 Task: Create a new managed package or unmanaged package in the package manager
Action: Mouse moved to (266, 205)
Screenshot: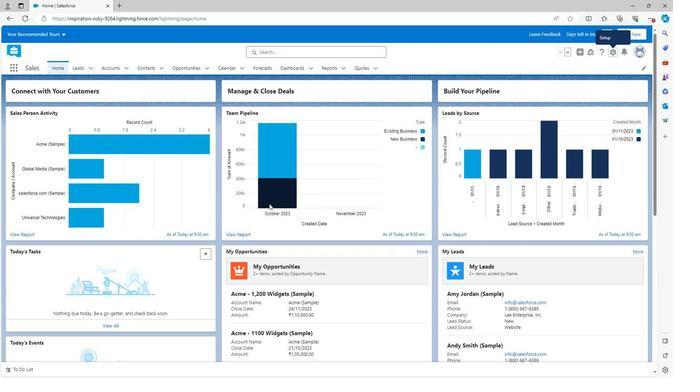 
Action: Mouse scrolled (266, 204) with delta (0, 0)
Screenshot: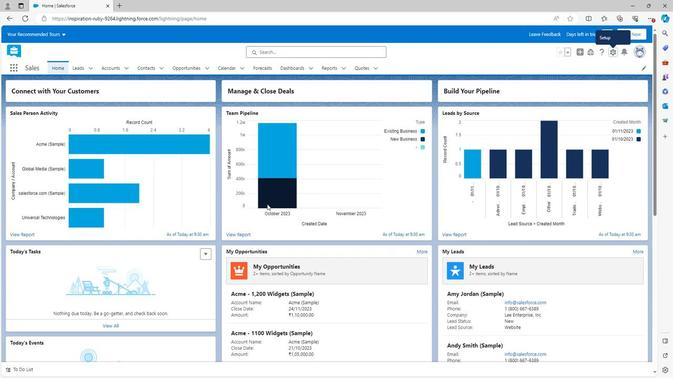 
Action: Mouse scrolled (266, 204) with delta (0, 0)
Screenshot: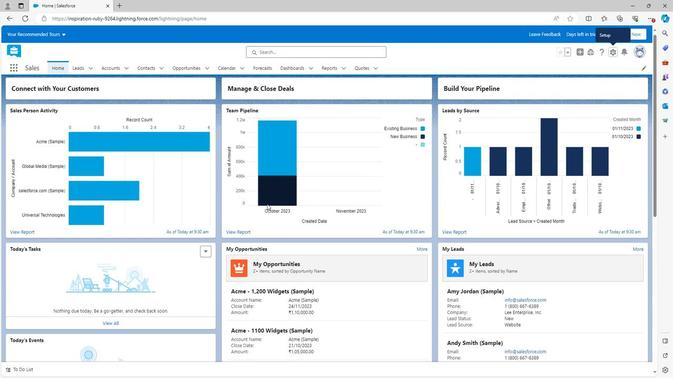 
Action: Mouse scrolled (266, 204) with delta (0, 0)
Screenshot: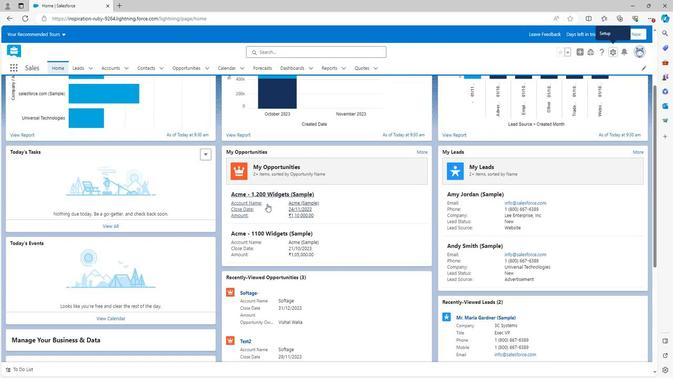
Action: Mouse scrolled (266, 204) with delta (0, 0)
Screenshot: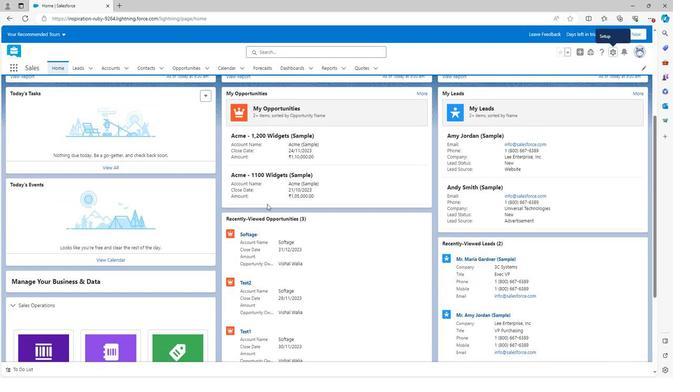 
Action: Mouse scrolled (266, 204) with delta (0, 0)
Screenshot: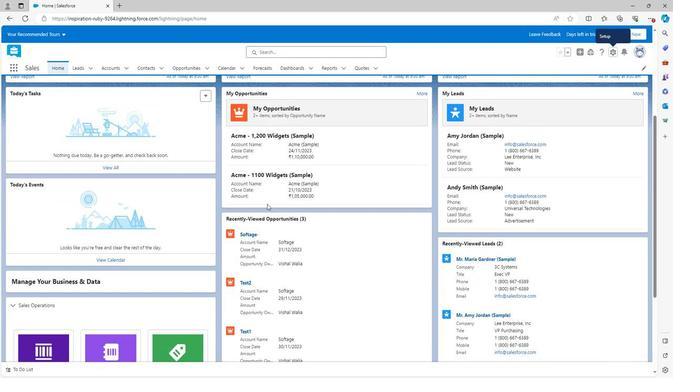 
Action: Mouse scrolled (266, 204) with delta (0, 0)
Screenshot: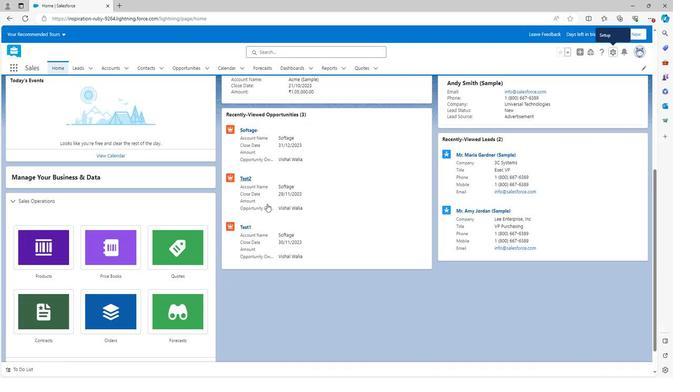 
Action: Mouse scrolled (266, 204) with delta (0, 0)
Screenshot: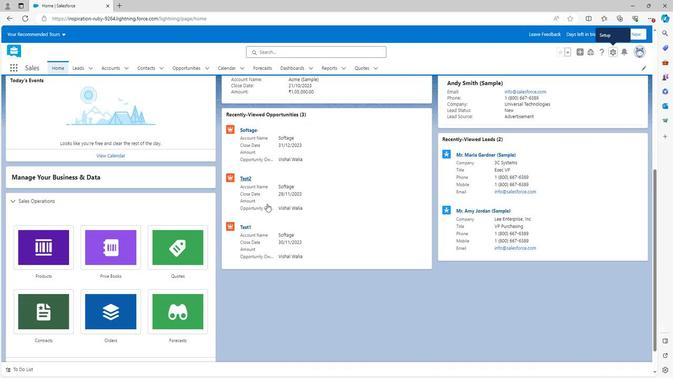 
Action: Mouse scrolled (266, 205) with delta (0, 0)
Screenshot: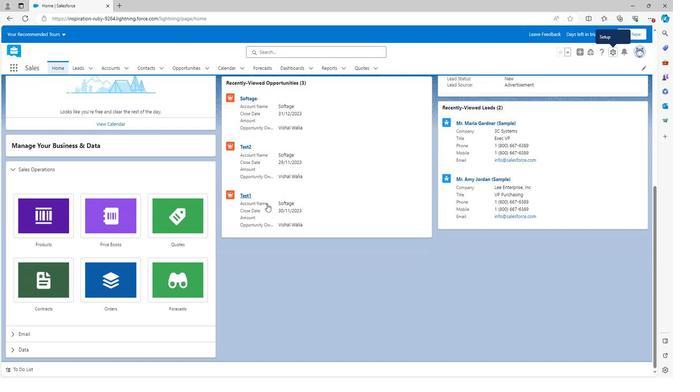 
Action: Mouse scrolled (266, 205) with delta (0, 0)
Screenshot: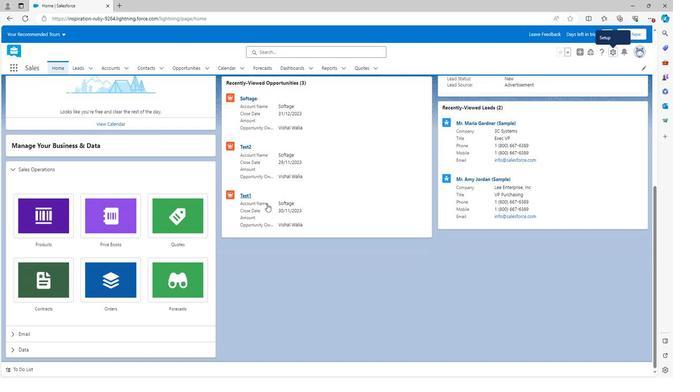 
Action: Mouse scrolled (266, 205) with delta (0, 0)
Screenshot: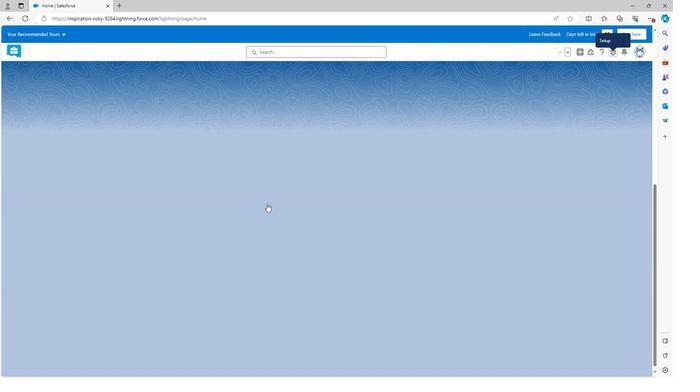 
Action: Mouse scrolled (266, 205) with delta (0, 0)
Screenshot: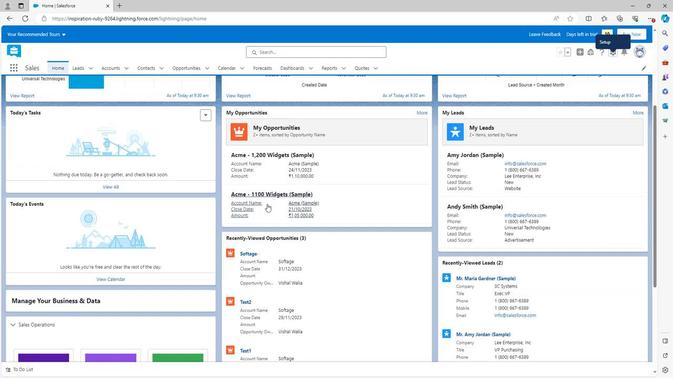 
Action: Mouse scrolled (266, 205) with delta (0, 0)
Screenshot: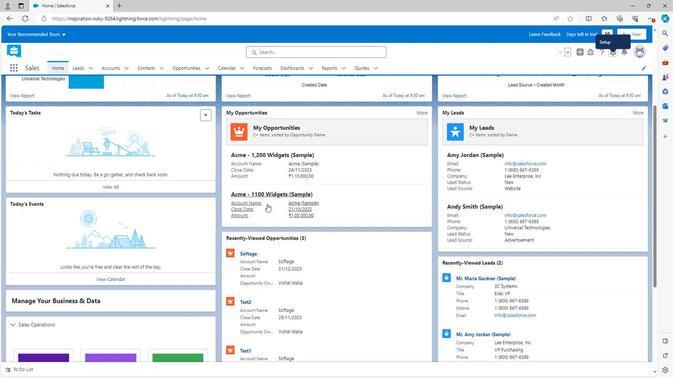 
Action: Mouse scrolled (266, 205) with delta (0, 0)
Screenshot: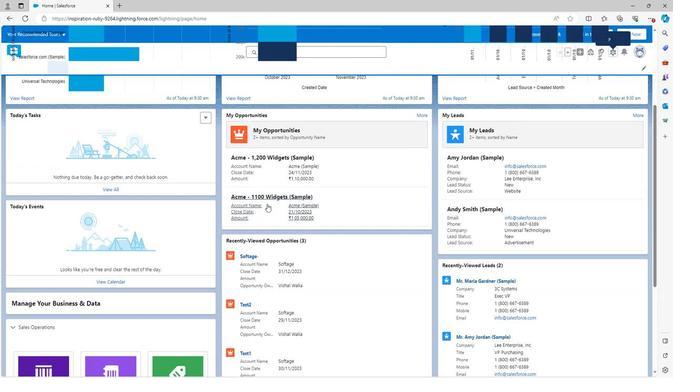 
Action: Mouse scrolled (266, 205) with delta (0, 0)
Screenshot: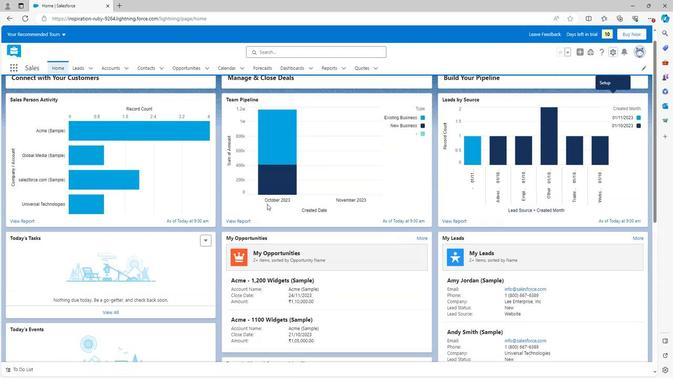 
Action: Mouse scrolled (266, 205) with delta (0, 0)
Screenshot: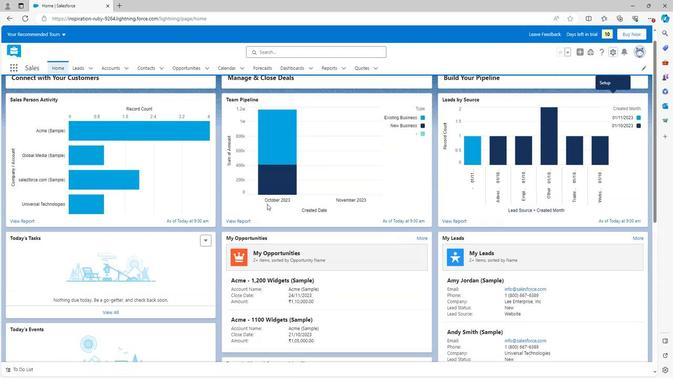 
Action: Mouse scrolled (266, 205) with delta (0, 0)
Screenshot: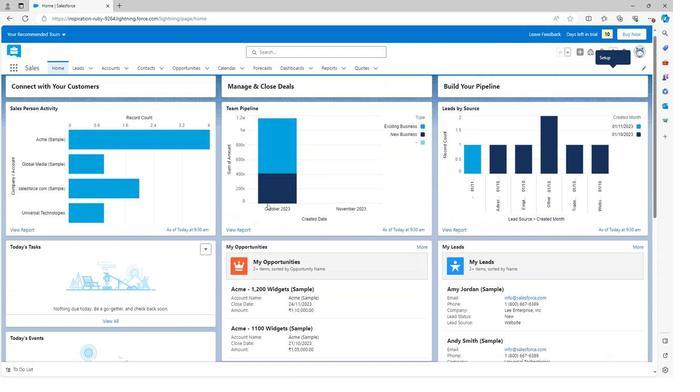 
Action: Mouse scrolled (266, 205) with delta (0, 0)
Screenshot: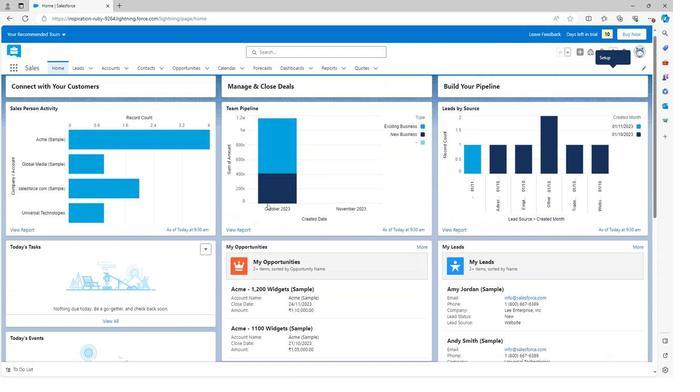 
Action: Mouse moved to (613, 55)
Screenshot: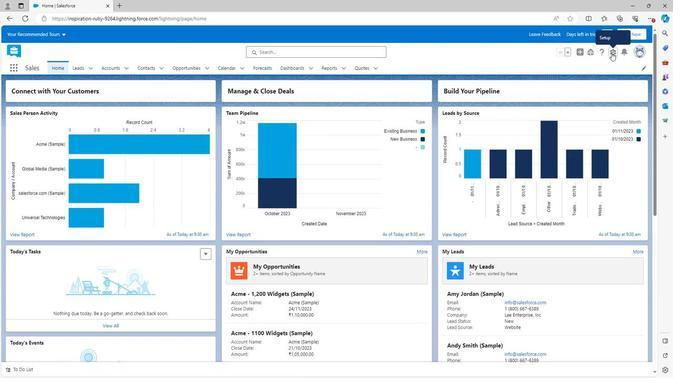 
Action: Mouse pressed left at (613, 55)
Screenshot: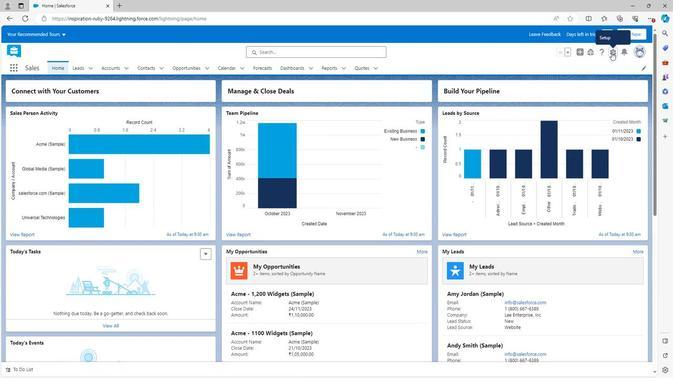 
Action: Mouse moved to (596, 73)
Screenshot: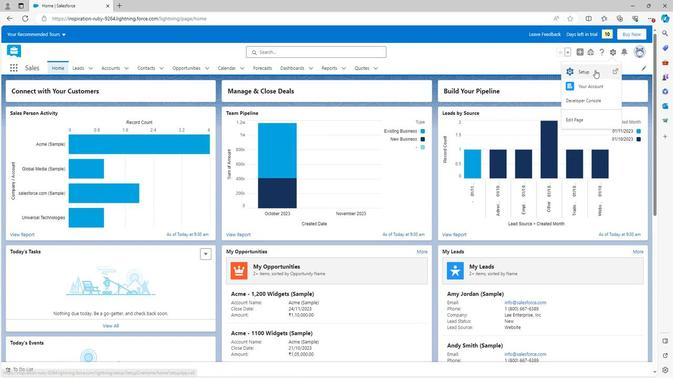 
Action: Mouse pressed left at (596, 73)
Screenshot: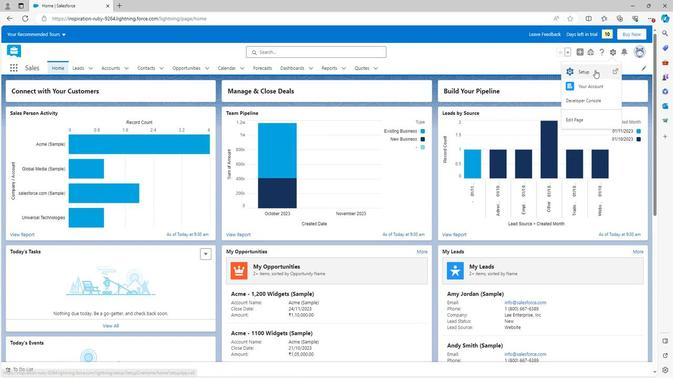 
Action: Mouse moved to (2, 264)
Screenshot: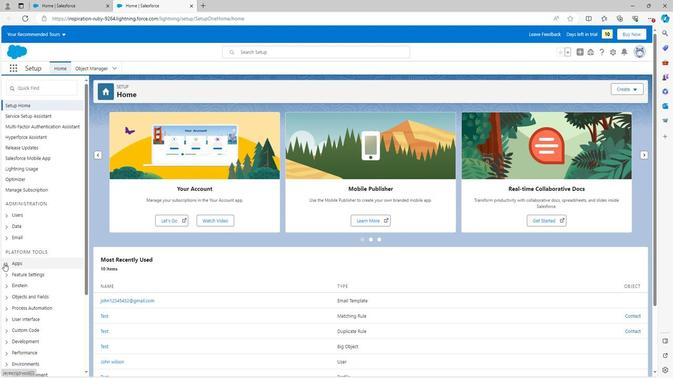 
Action: Mouse pressed left at (2, 264)
Screenshot: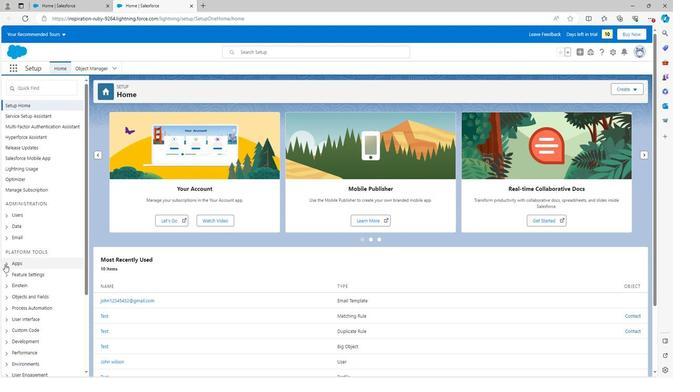 
Action: Mouse moved to (3, 264)
Screenshot: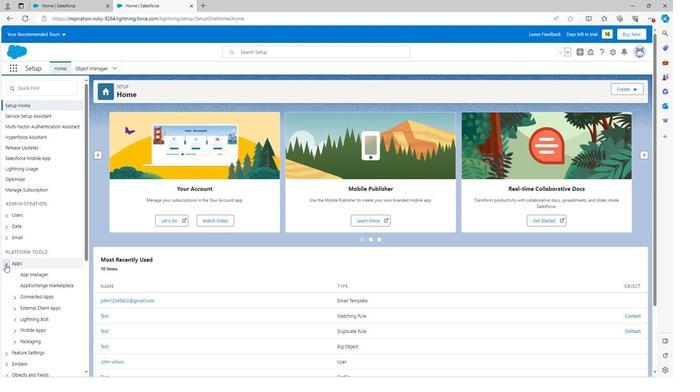 
Action: Mouse scrolled (3, 264) with delta (0, 0)
Screenshot: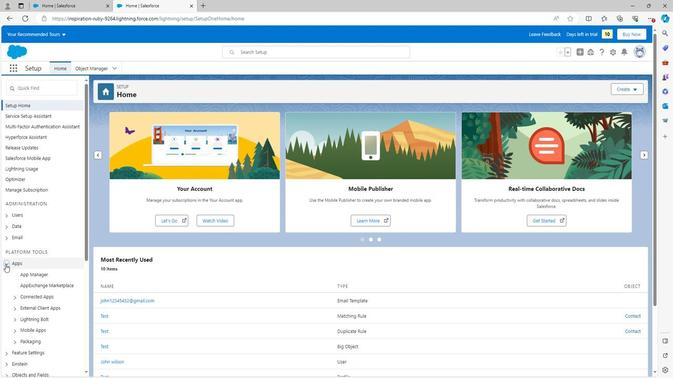 
Action: Mouse scrolled (3, 264) with delta (0, 0)
Screenshot: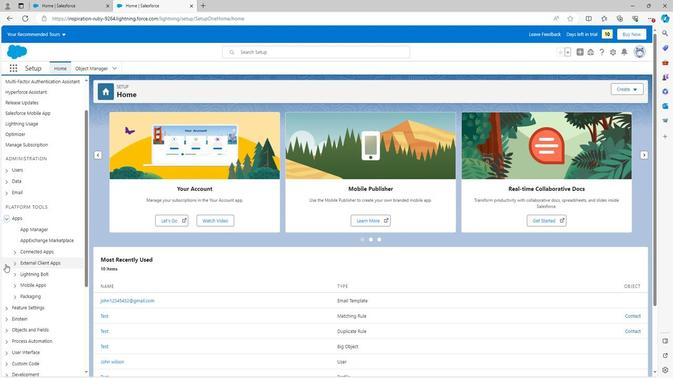 
Action: Mouse moved to (13, 239)
Screenshot: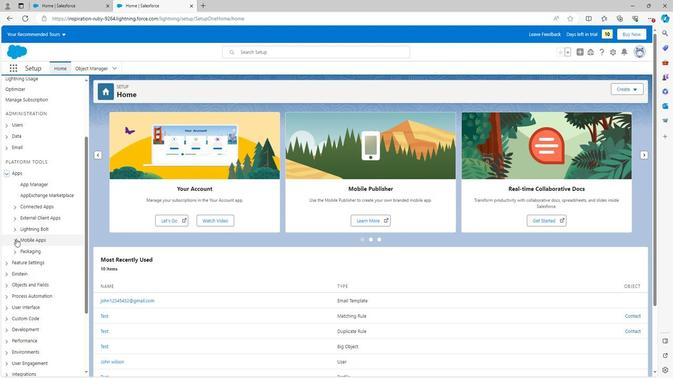 
Action: Mouse pressed left at (13, 239)
Screenshot: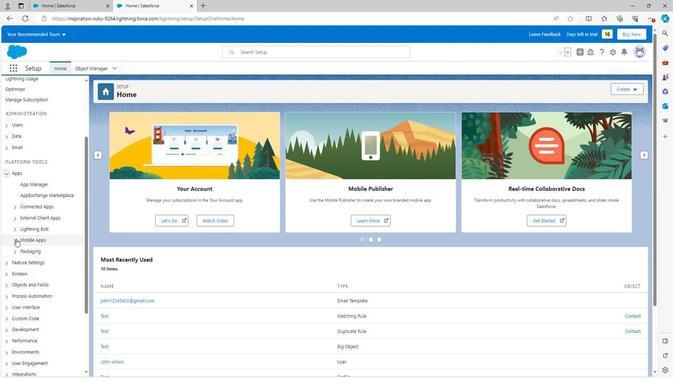 
Action: Mouse pressed left at (13, 239)
Screenshot: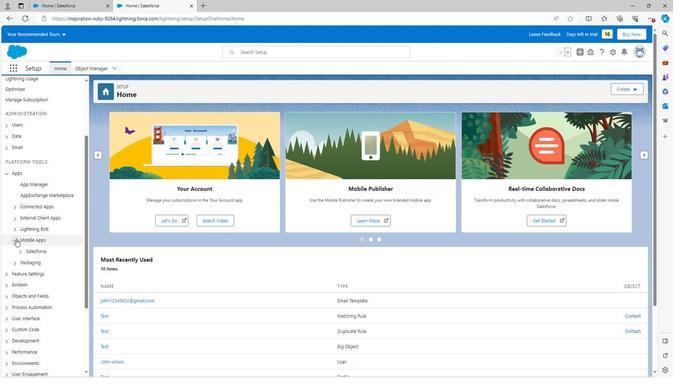 
Action: Mouse moved to (11, 250)
Screenshot: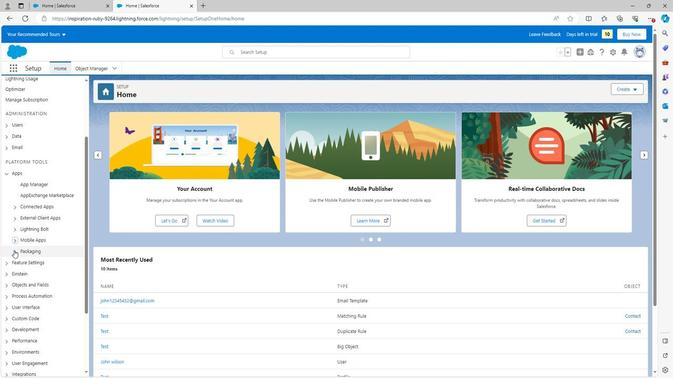 
Action: Mouse pressed left at (11, 250)
Screenshot: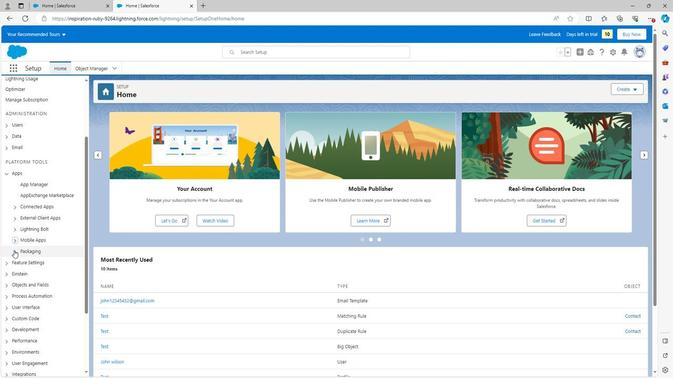 
Action: Mouse moved to (33, 272)
Screenshot: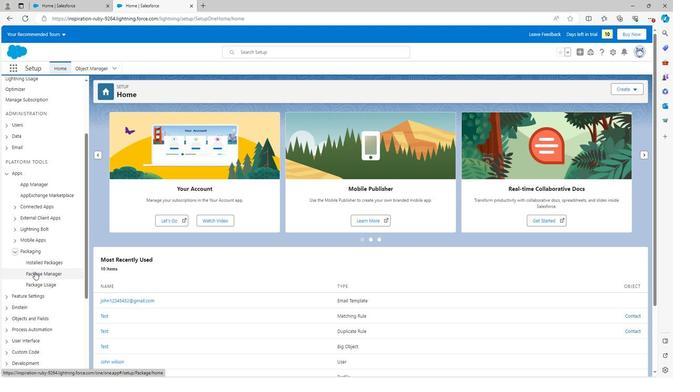 
Action: Mouse pressed left at (33, 272)
Screenshot: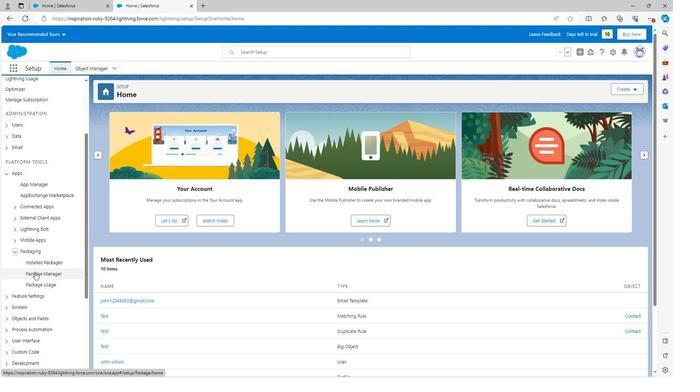 
Action: Mouse moved to (274, 218)
Screenshot: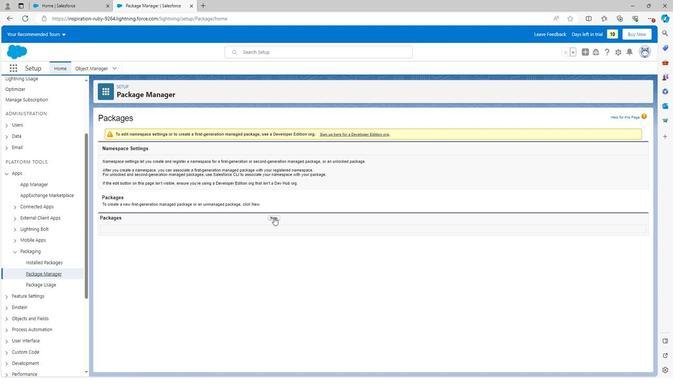 
Action: Mouse pressed left at (274, 218)
Screenshot: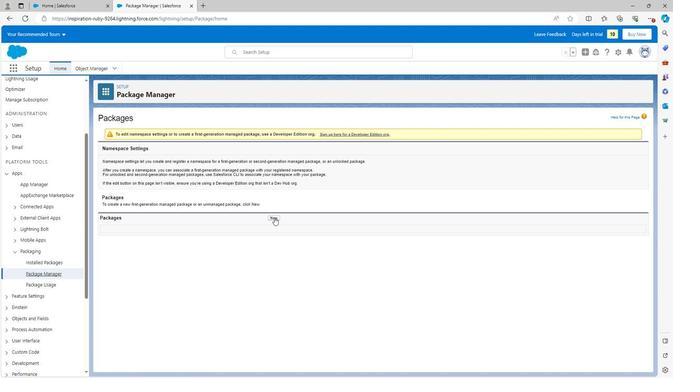 
Action: Mouse moved to (220, 151)
Screenshot: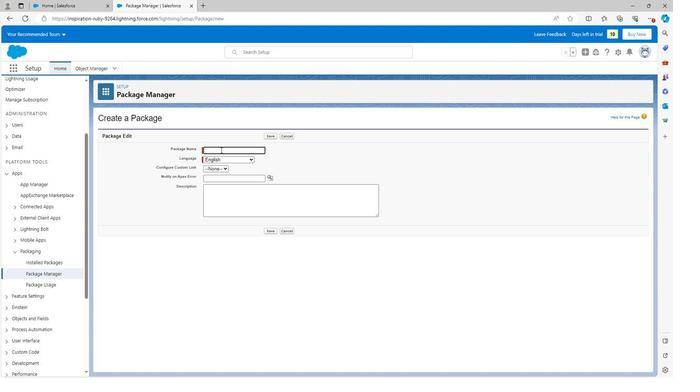 
Action: Mouse pressed left at (220, 151)
Screenshot: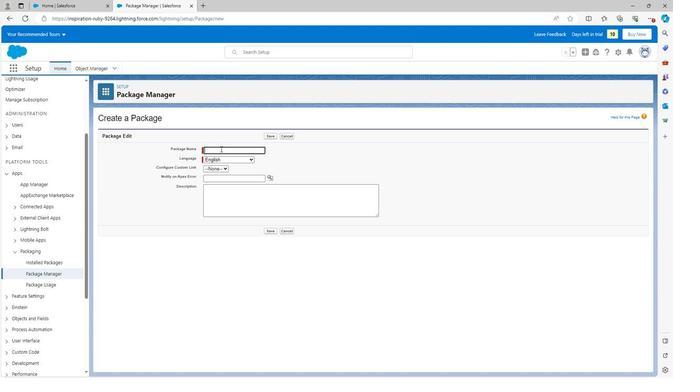
Action: Mouse moved to (210, 160)
Screenshot: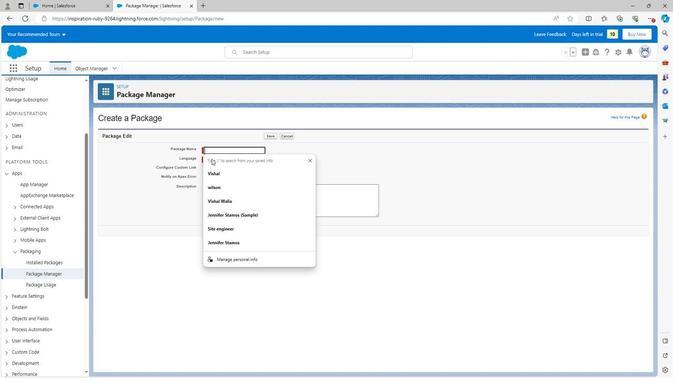 
Action: Key pressed <Key.shift>
Screenshot: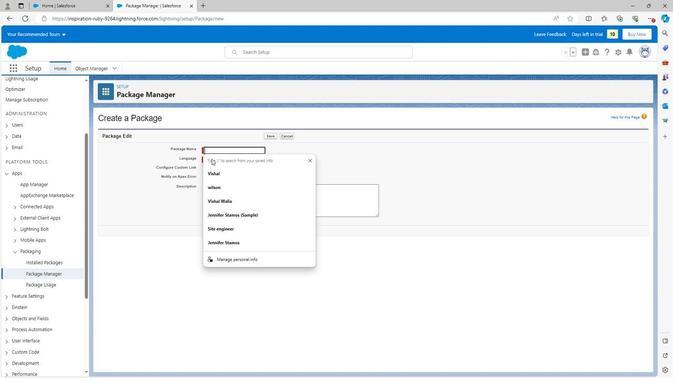 
Action: Mouse moved to (209, 161)
Screenshot: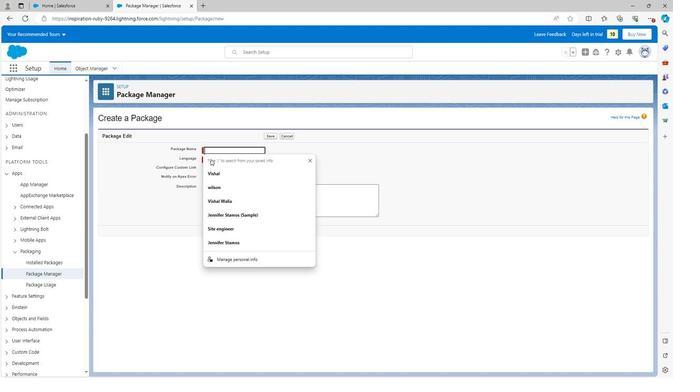 
Action: Key pressed Test
Screenshot: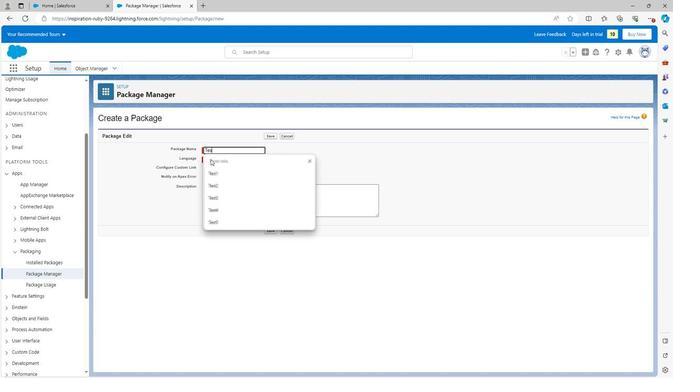 
Action: Mouse moved to (327, 156)
Screenshot: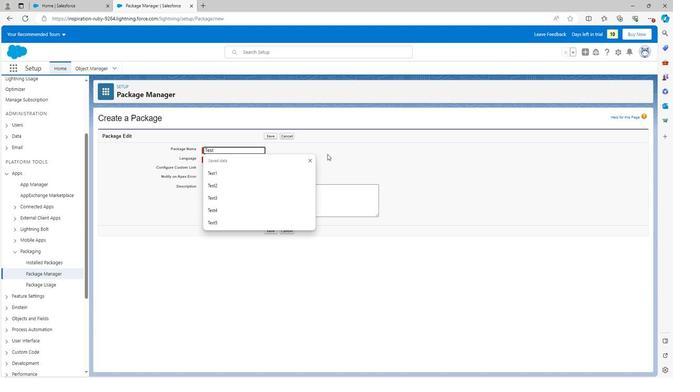 
Action: Mouse pressed left at (327, 156)
Screenshot: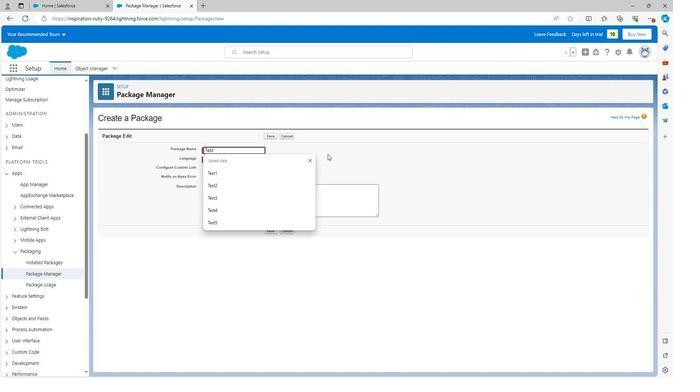 
Action: Mouse moved to (213, 171)
Screenshot: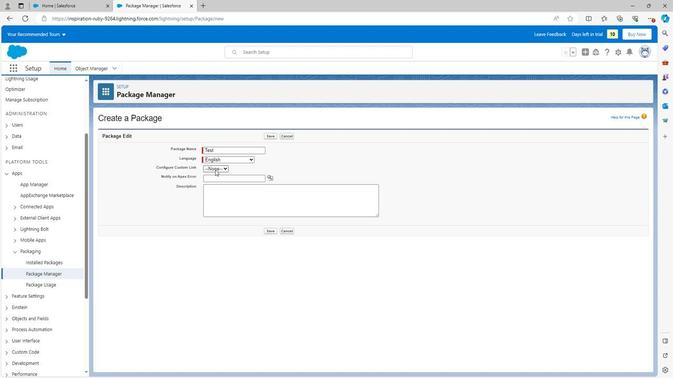 
Action: Mouse pressed left at (213, 171)
Screenshot: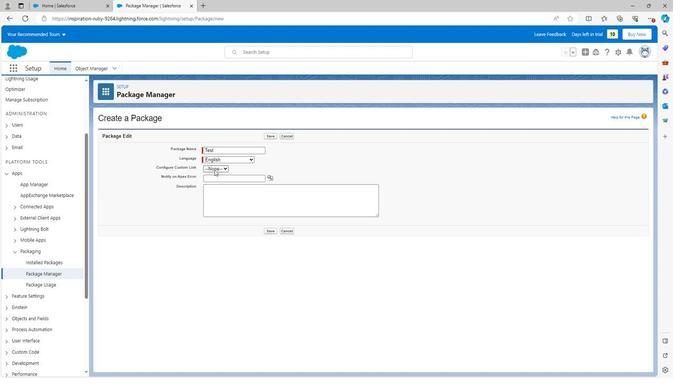 
Action: Mouse moved to (254, 168)
Screenshot: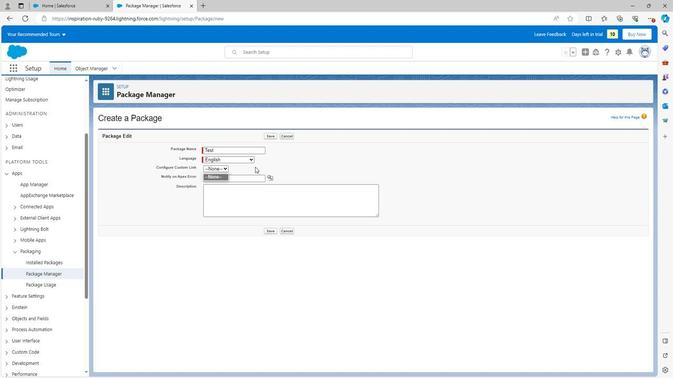 
Action: Mouse pressed left at (254, 168)
Screenshot: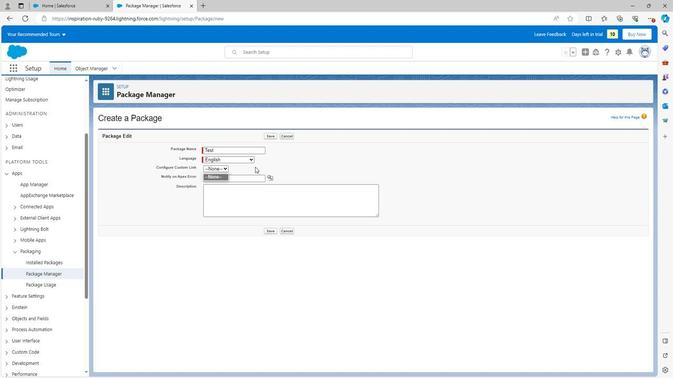 
Action: Mouse moved to (268, 232)
Screenshot: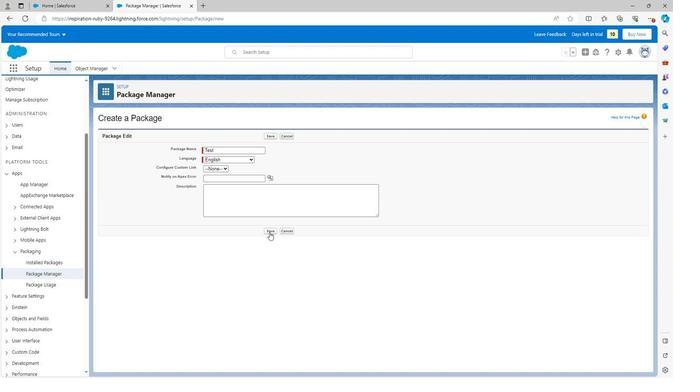
Action: Mouse pressed left at (268, 232)
Screenshot: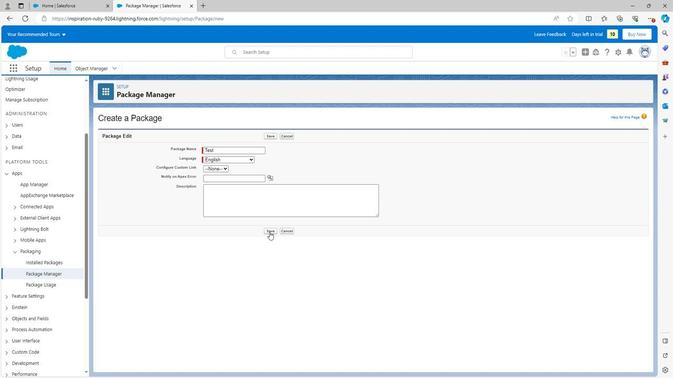 
Action: Mouse moved to (38, 273)
Screenshot: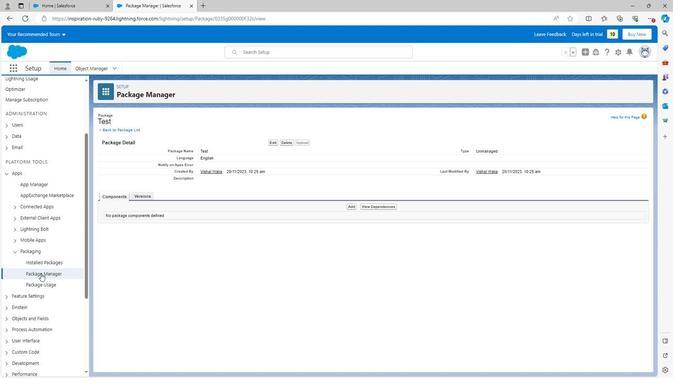 
Action: Mouse pressed left at (38, 273)
Screenshot: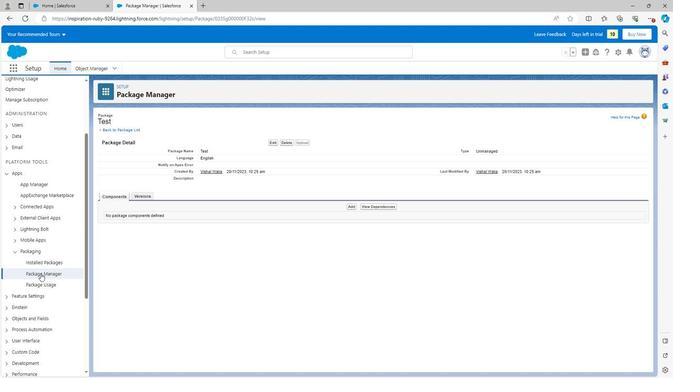 
Action: Mouse moved to (127, 241)
Screenshot: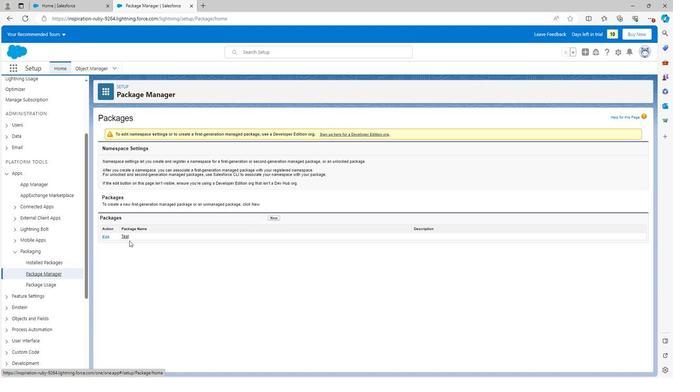 
